 Task: Create a due date automation trigger when advanced off, on the wednesday after a card is due at 12:00 PM.
Action: Mouse moved to (1077, 315)
Screenshot: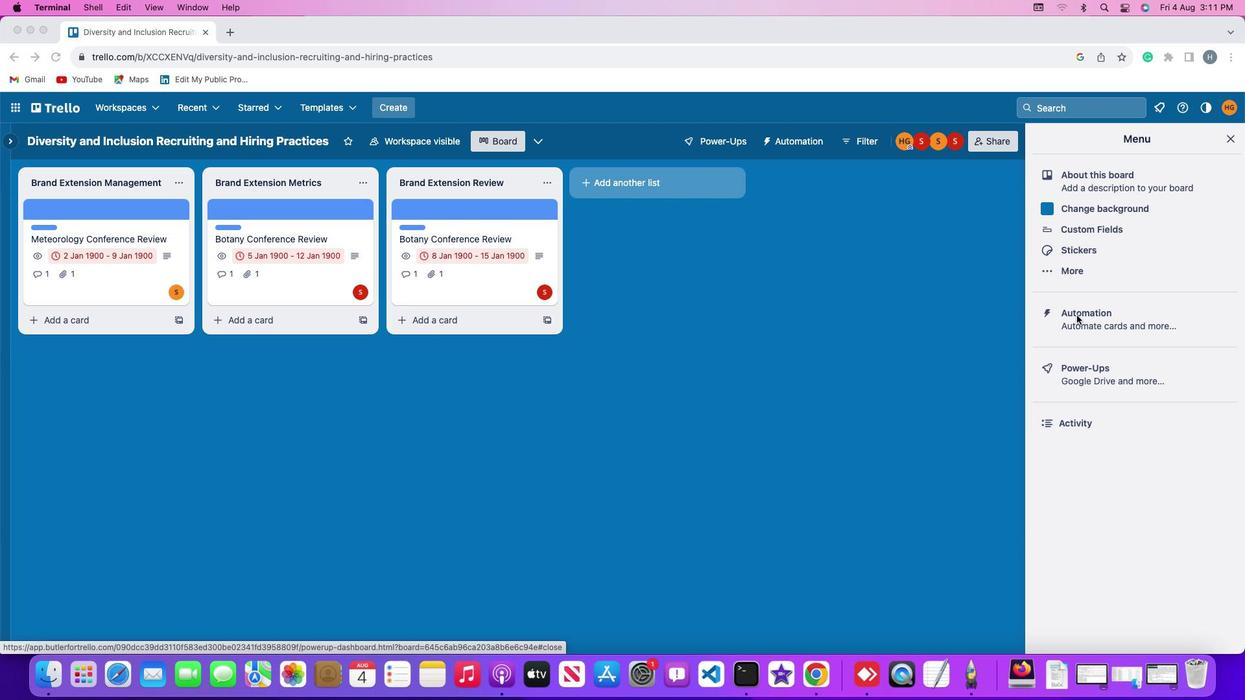
Action: Mouse pressed left at (1077, 315)
Screenshot: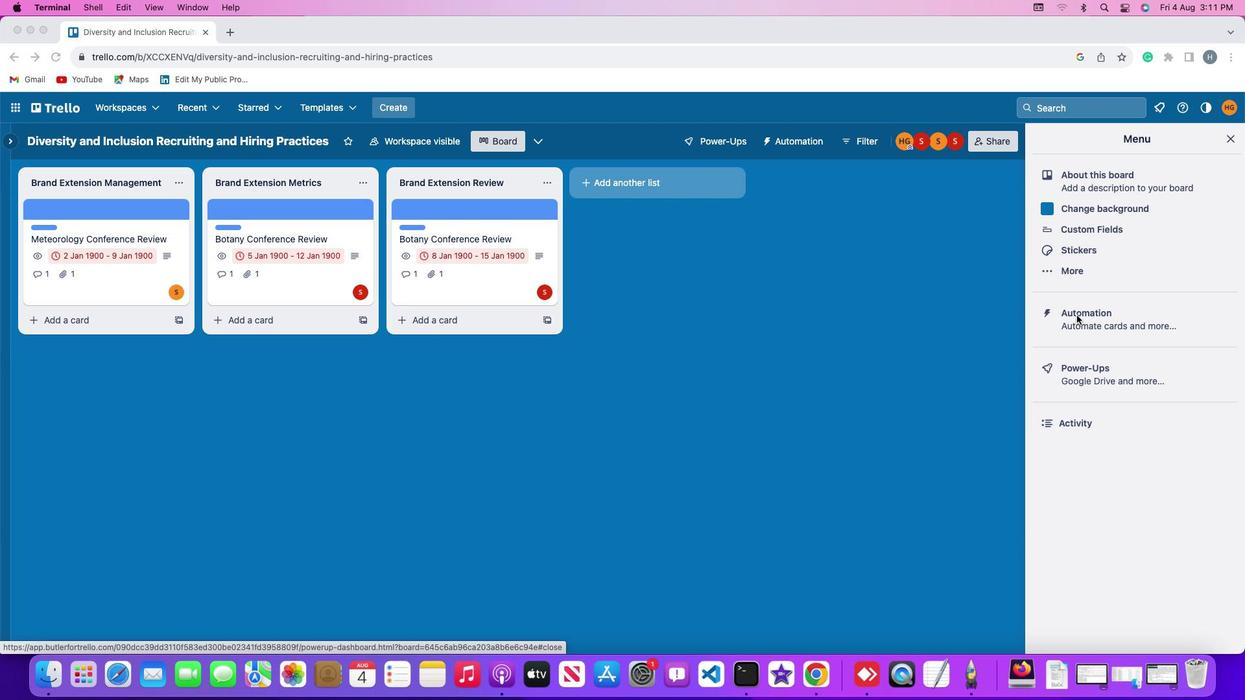 
Action: Mouse pressed left at (1077, 315)
Screenshot: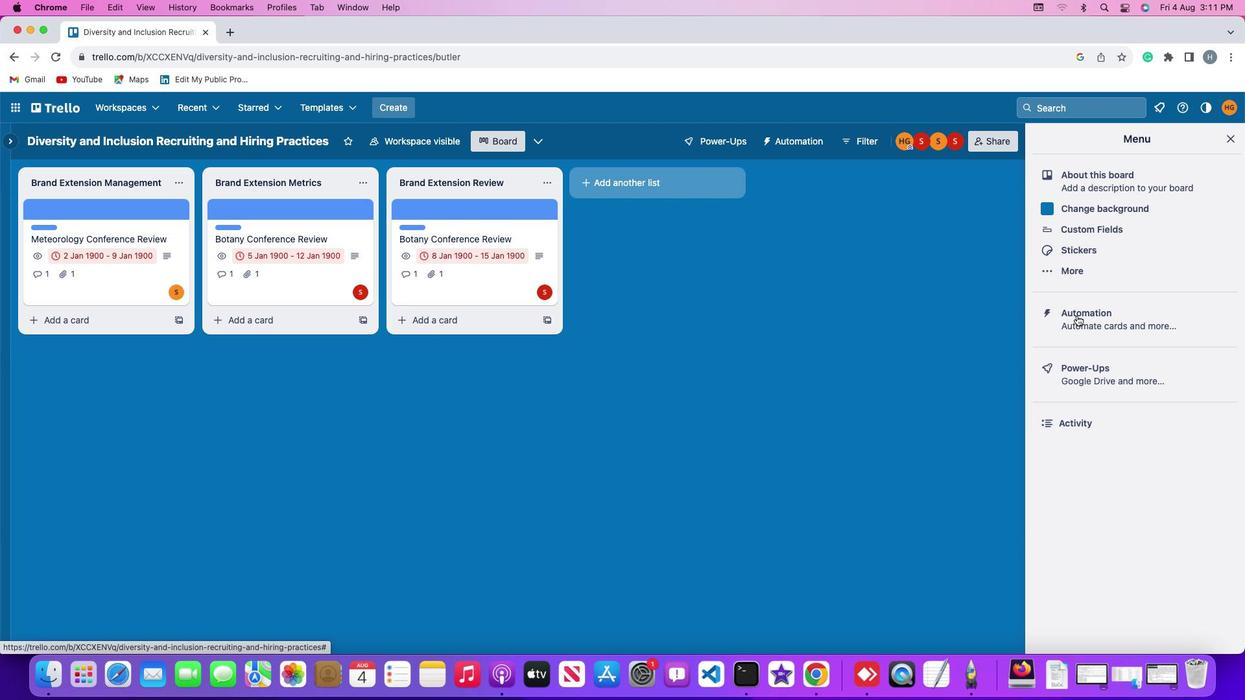 
Action: Mouse moved to (66, 304)
Screenshot: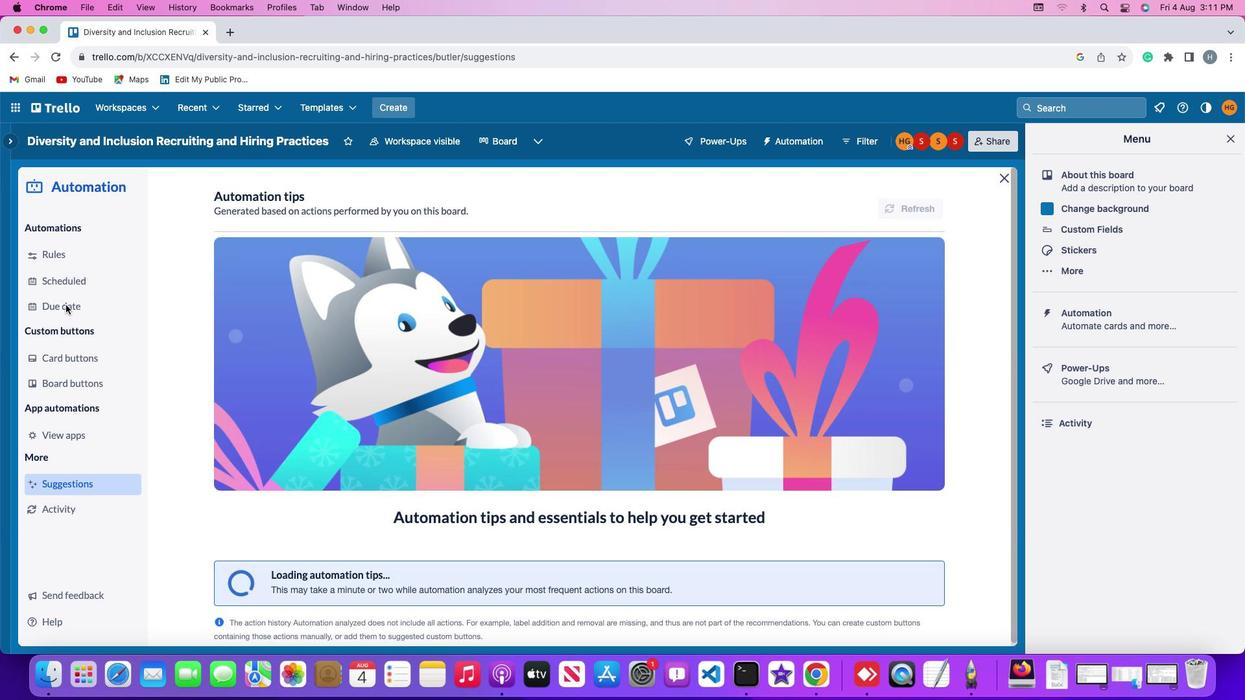 
Action: Mouse pressed left at (66, 304)
Screenshot: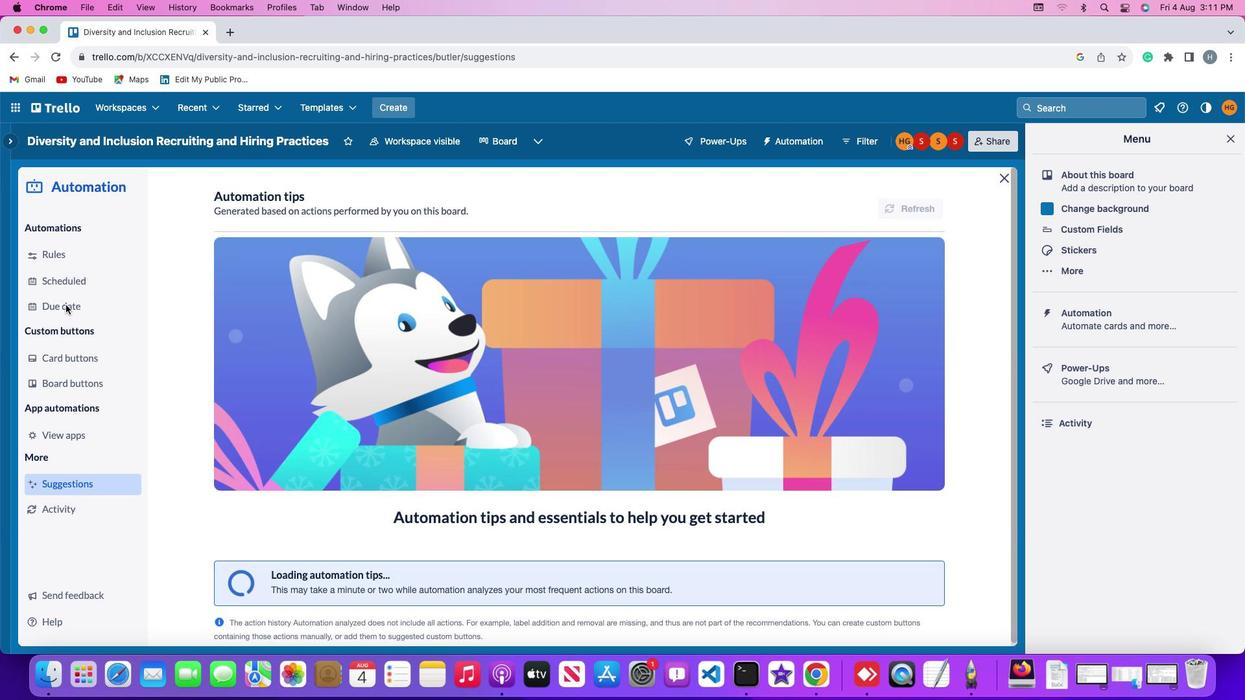 
Action: Mouse moved to (871, 201)
Screenshot: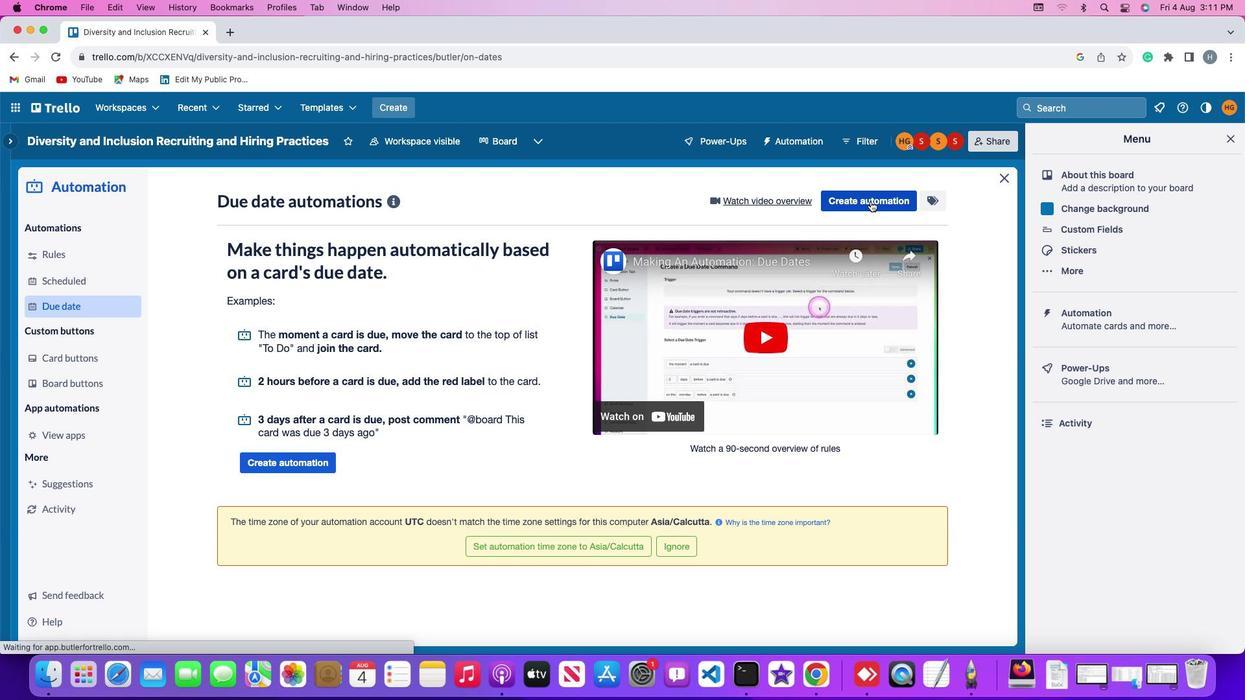 
Action: Mouse pressed left at (871, 201)
Screenshot: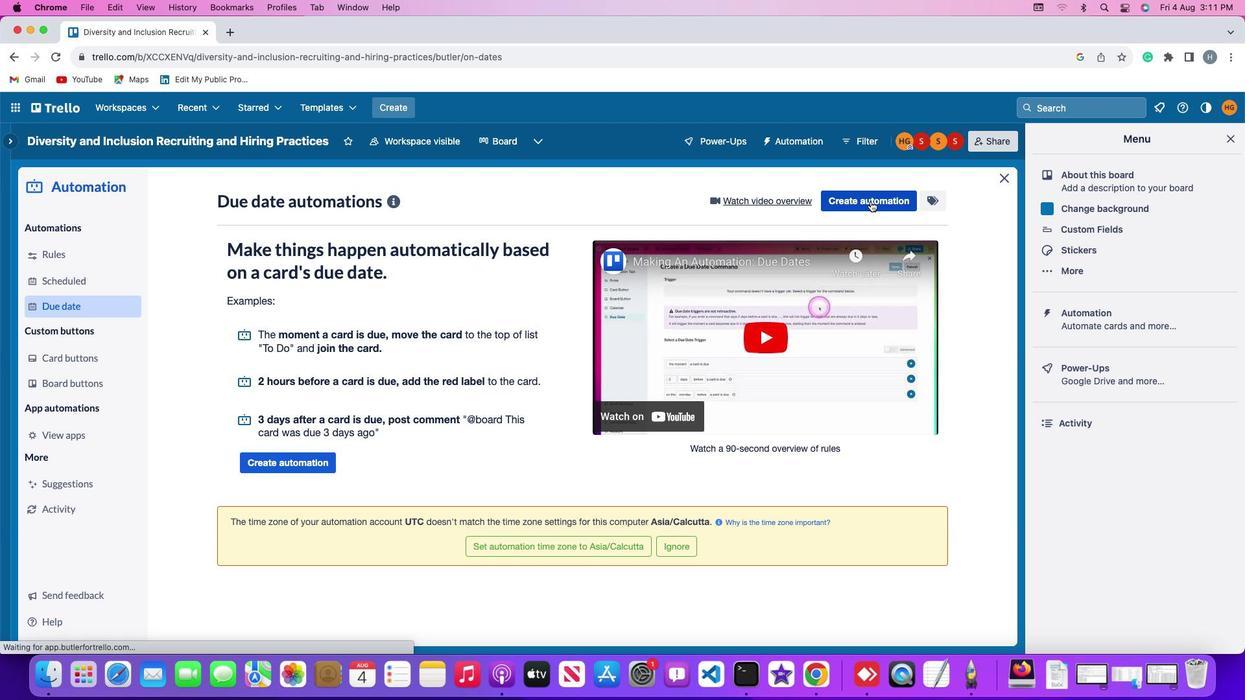 
Action: Mouse moved to (576, 327)
Screenshot: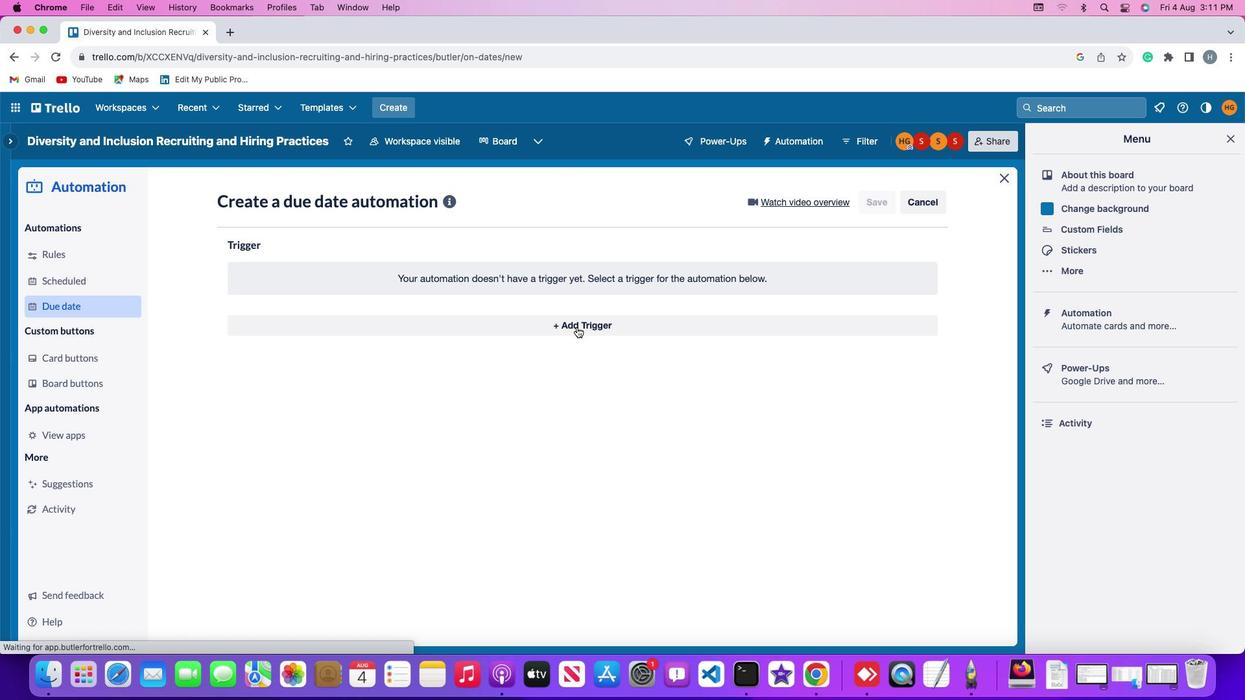 
Action: Mouse pressed left at (576, 327)
Screenshot: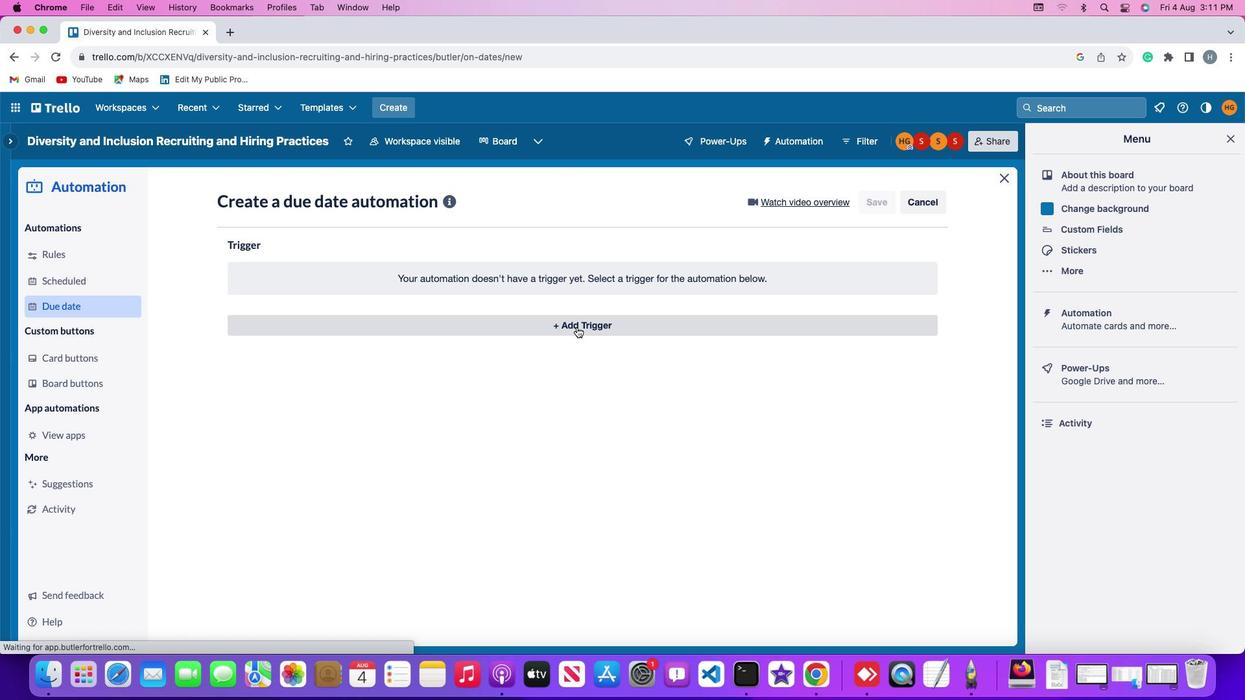 
Action: Mouse moved to (293, 568)
Screenshot: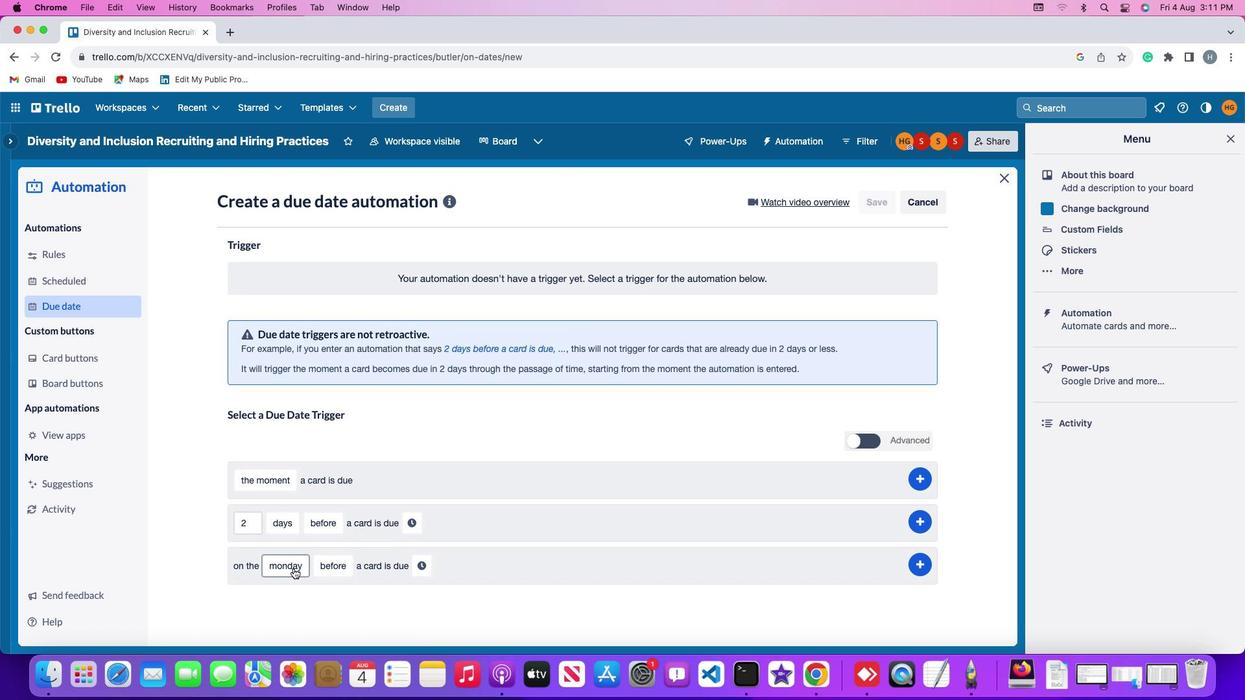 
Action: Mouse pressed left at (293, 568)
Screenshot: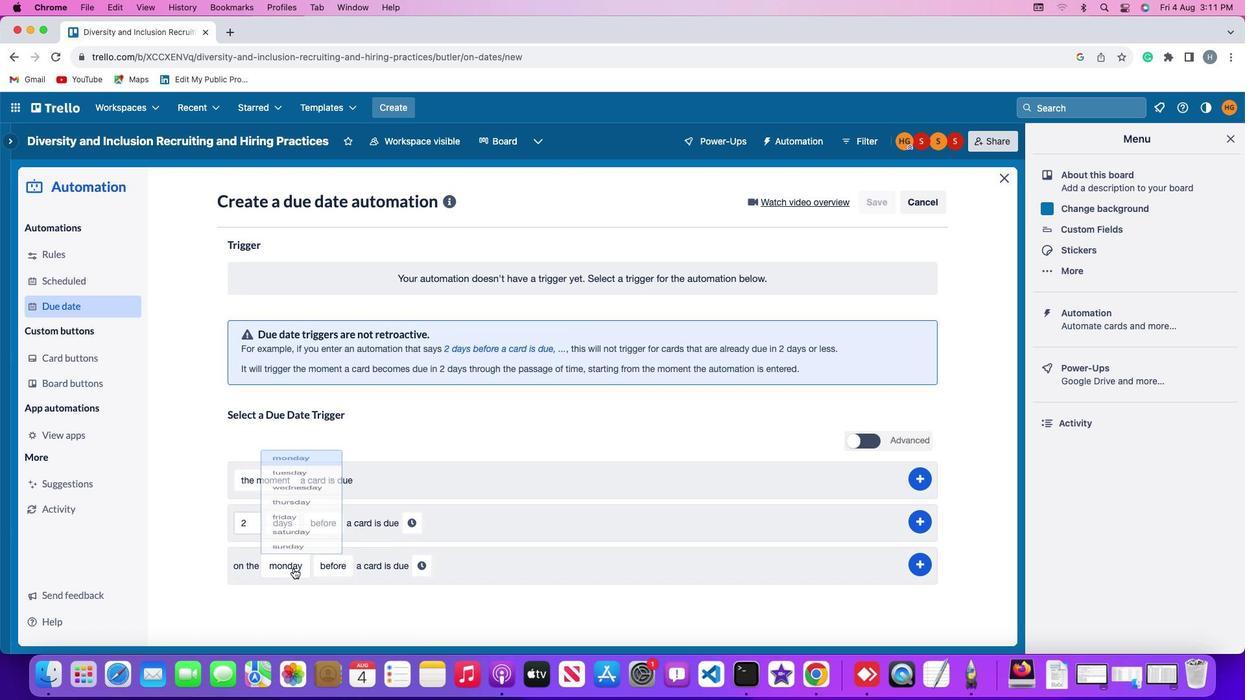 
Action: Mouse moved to (308, 440)
Screenshot: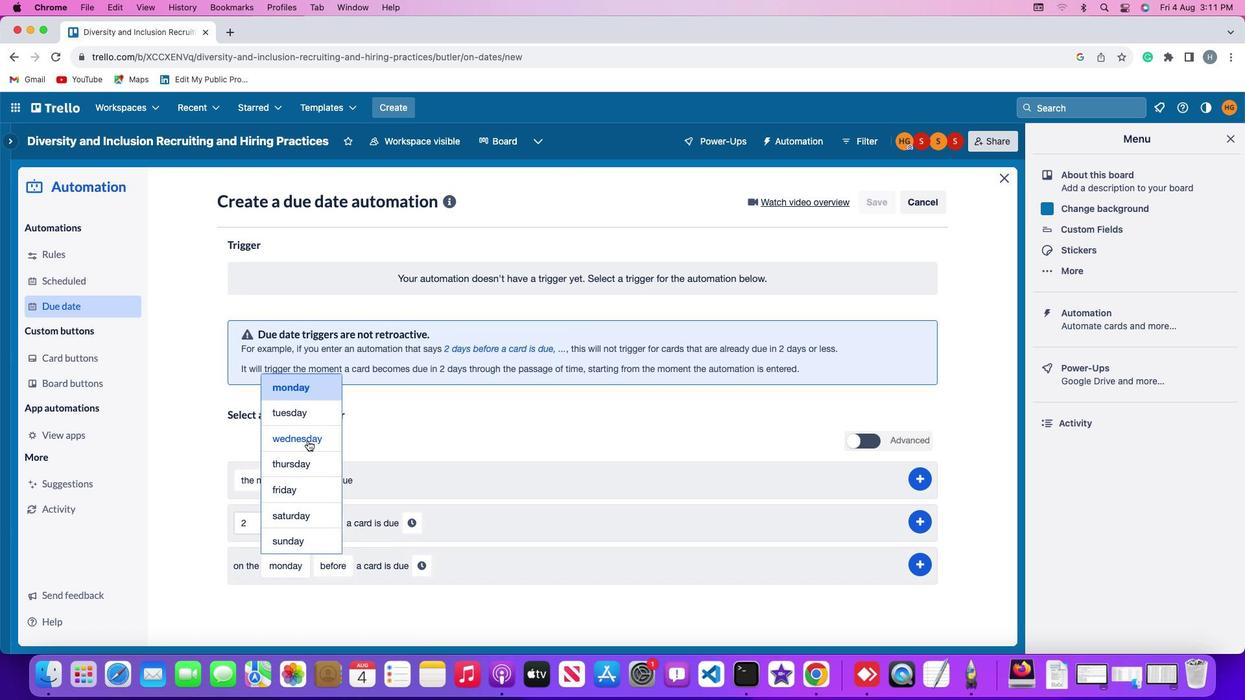 
Action: Mouse pressed left at (308, 440)
Screenshot: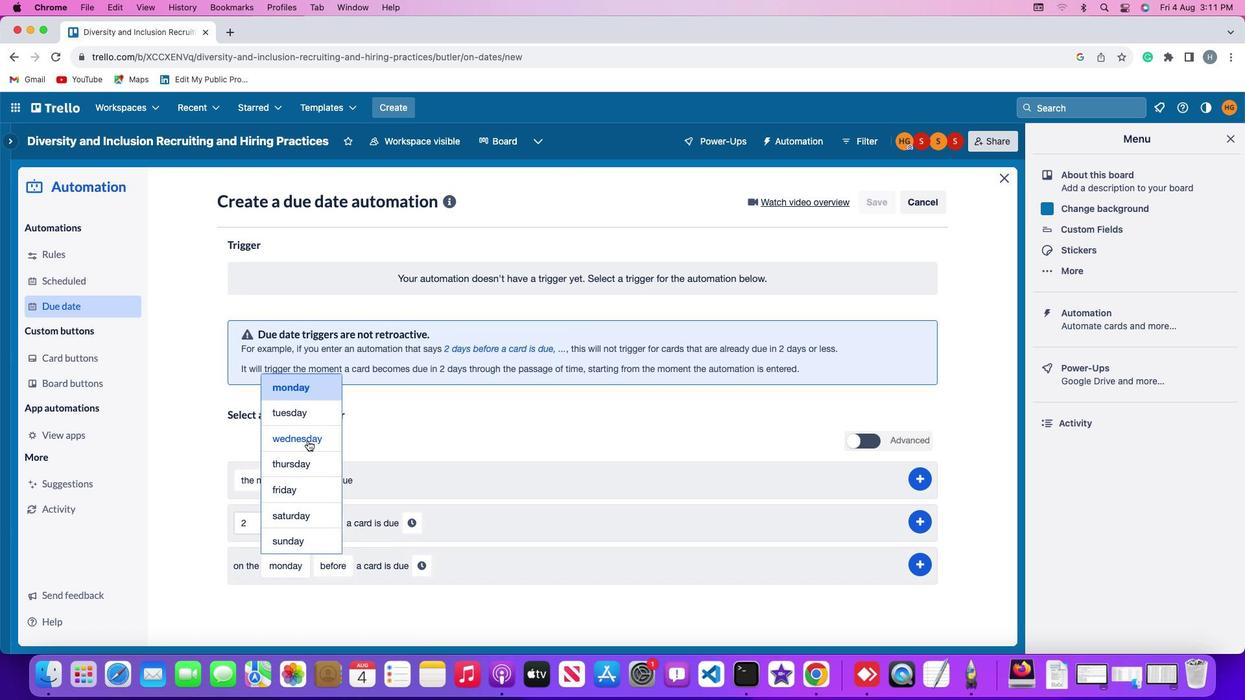 
Action: Mouse moved to (349, 563)
Screenshot: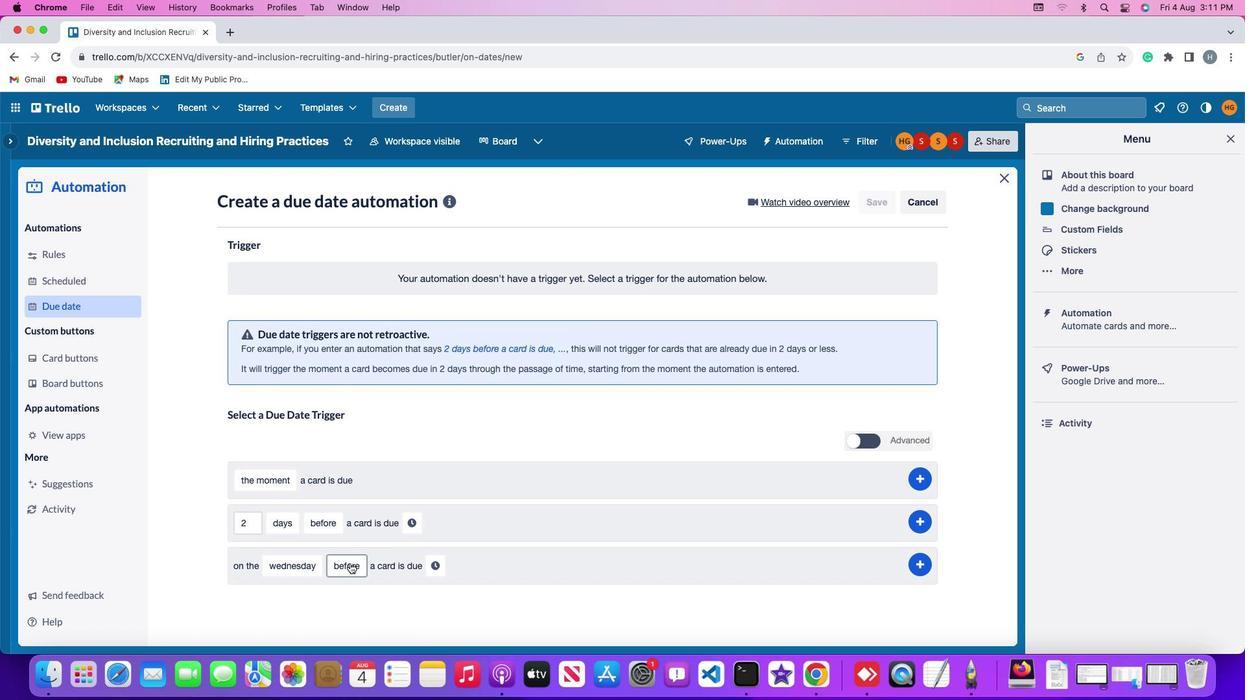 
Action: Mouse pressed left at (349, 563)
Screenshot: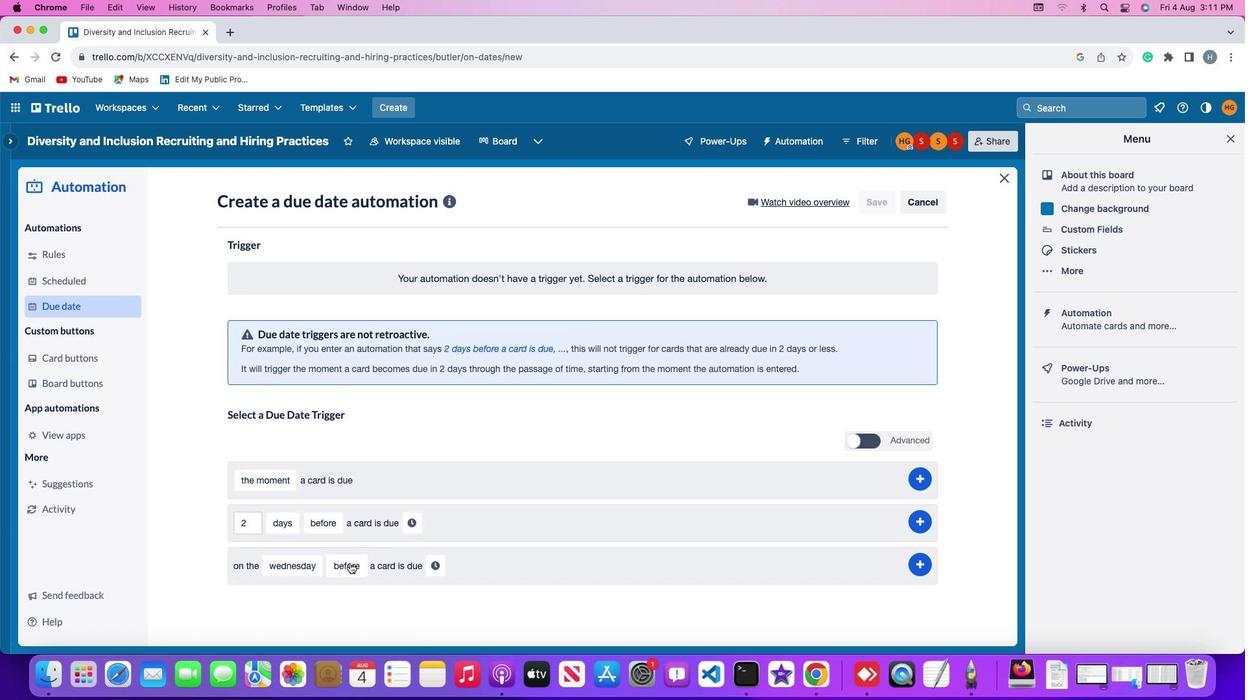 
Action: Mouse moved to (380, 491)
Screenshot: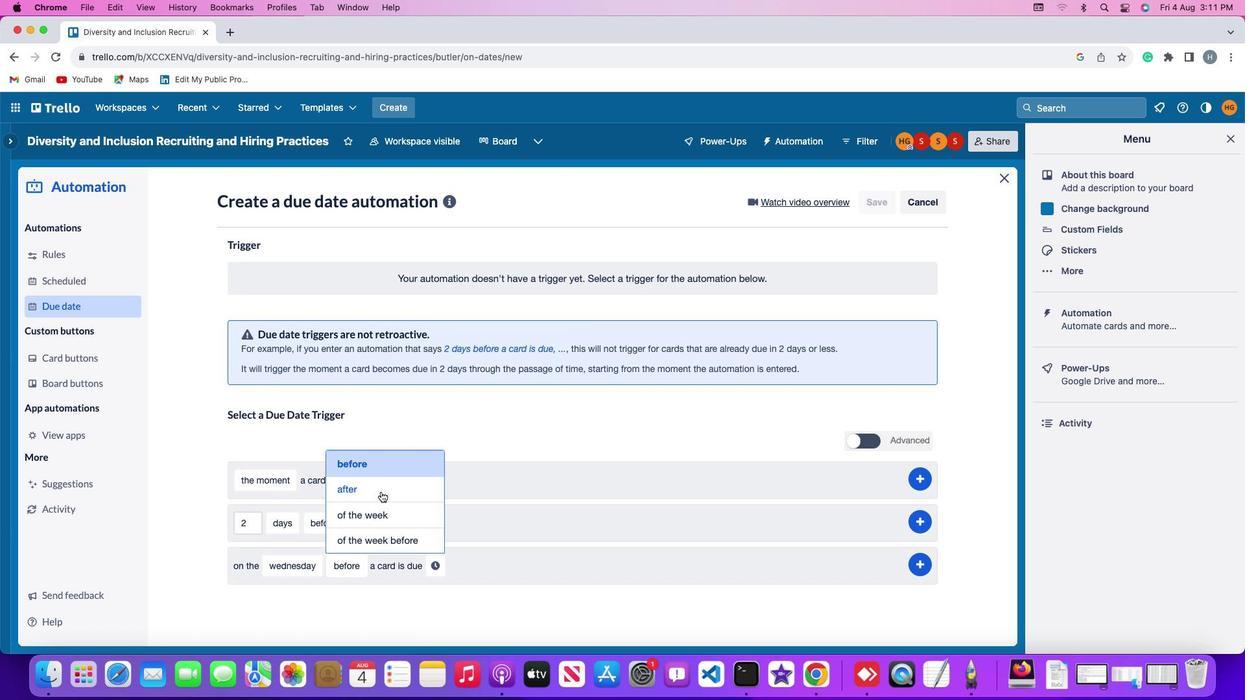 
Action: Mouse pressed left at (380, 491)
Screenshot: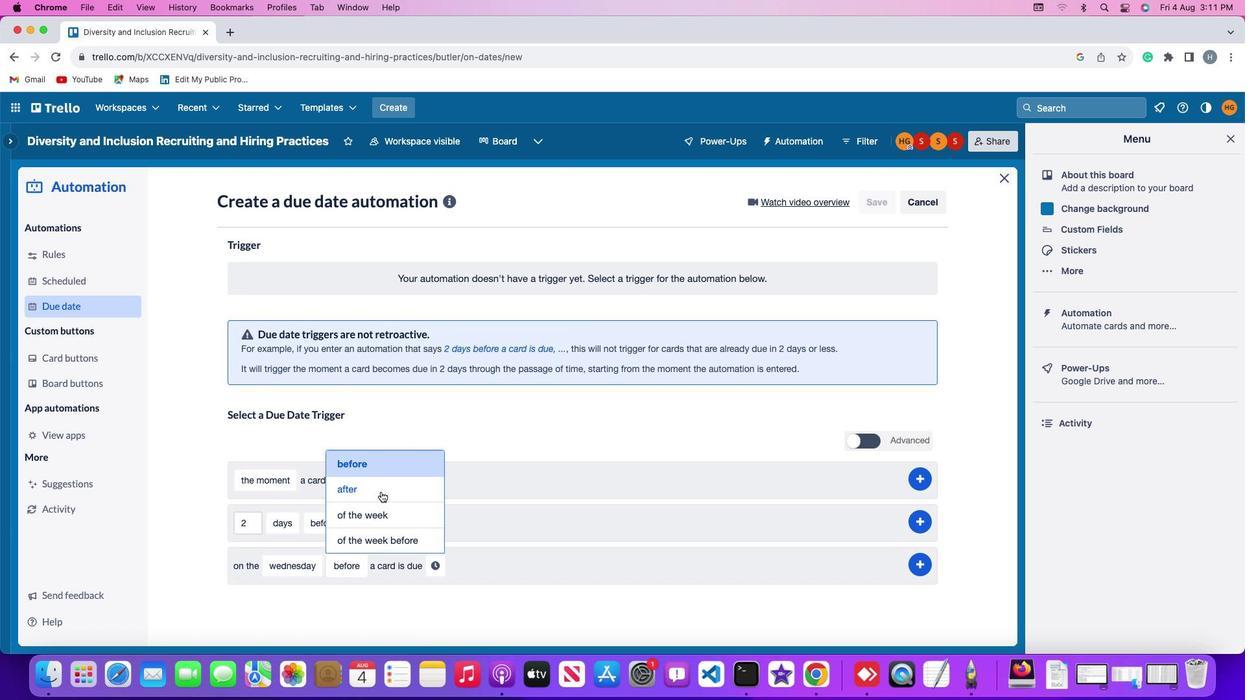 
Action: Mouse moved to (427, 563)
Screenshot: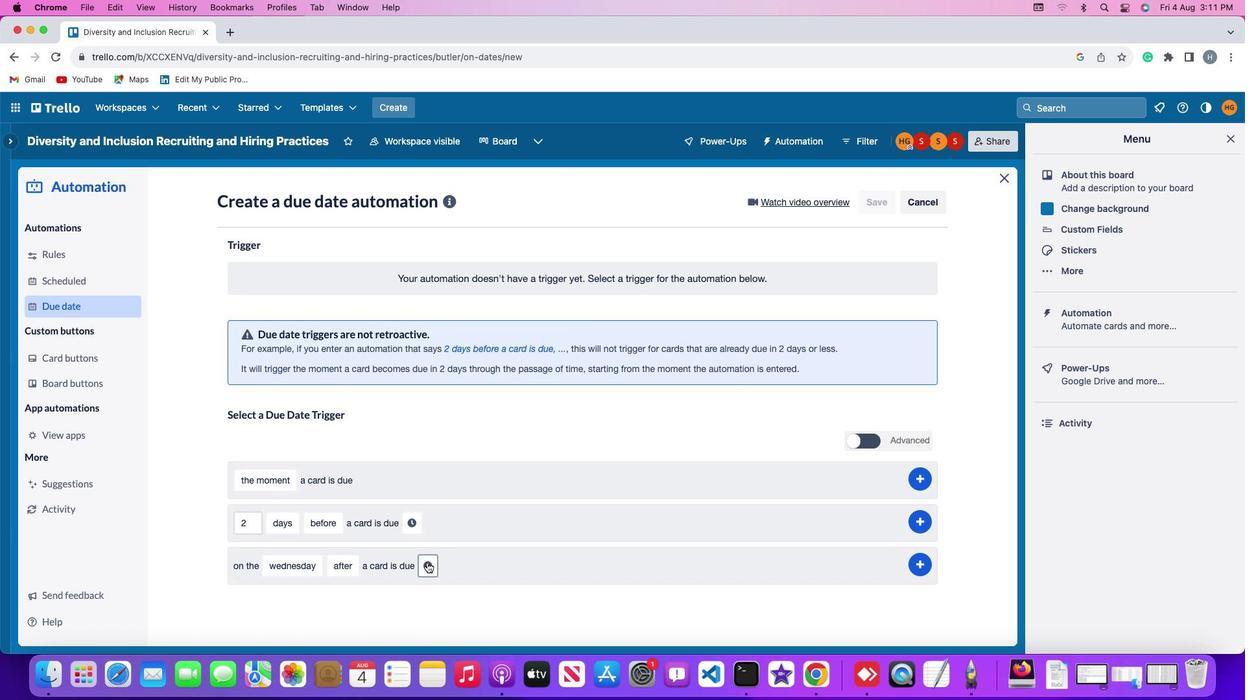 
Action: Mouse pressed left at (427, 563)
Screenshot: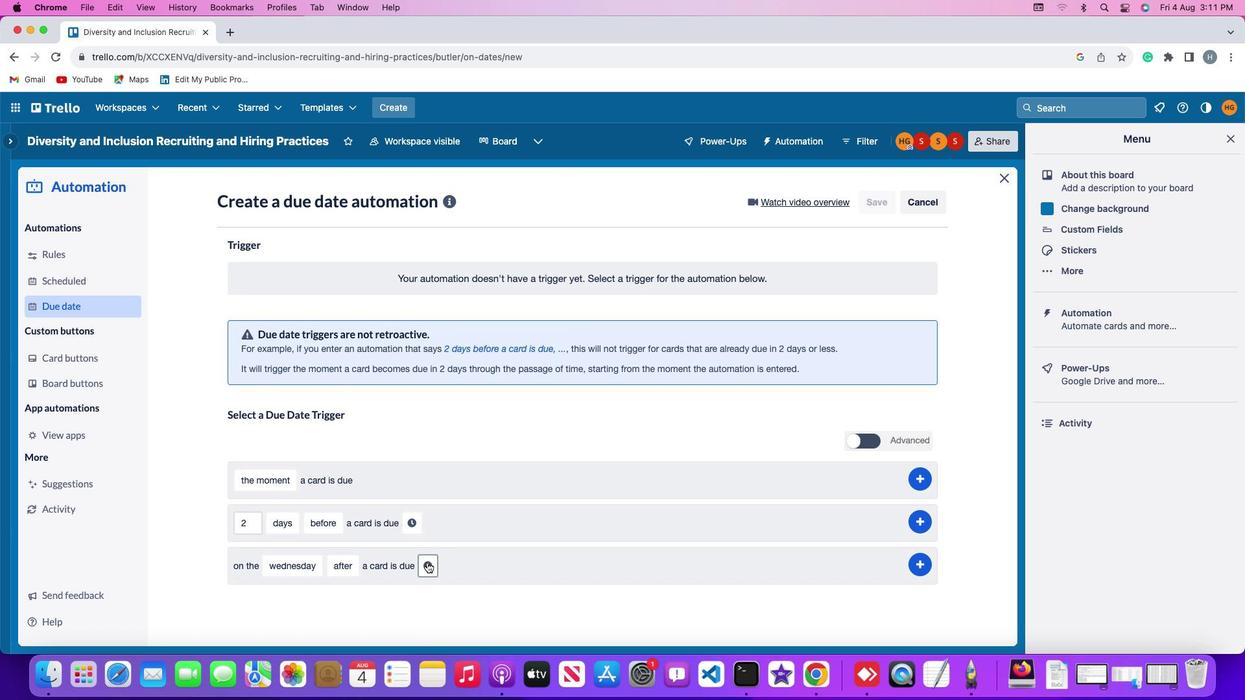 
Action: Mouse moved to (456, 564)
Screenshot: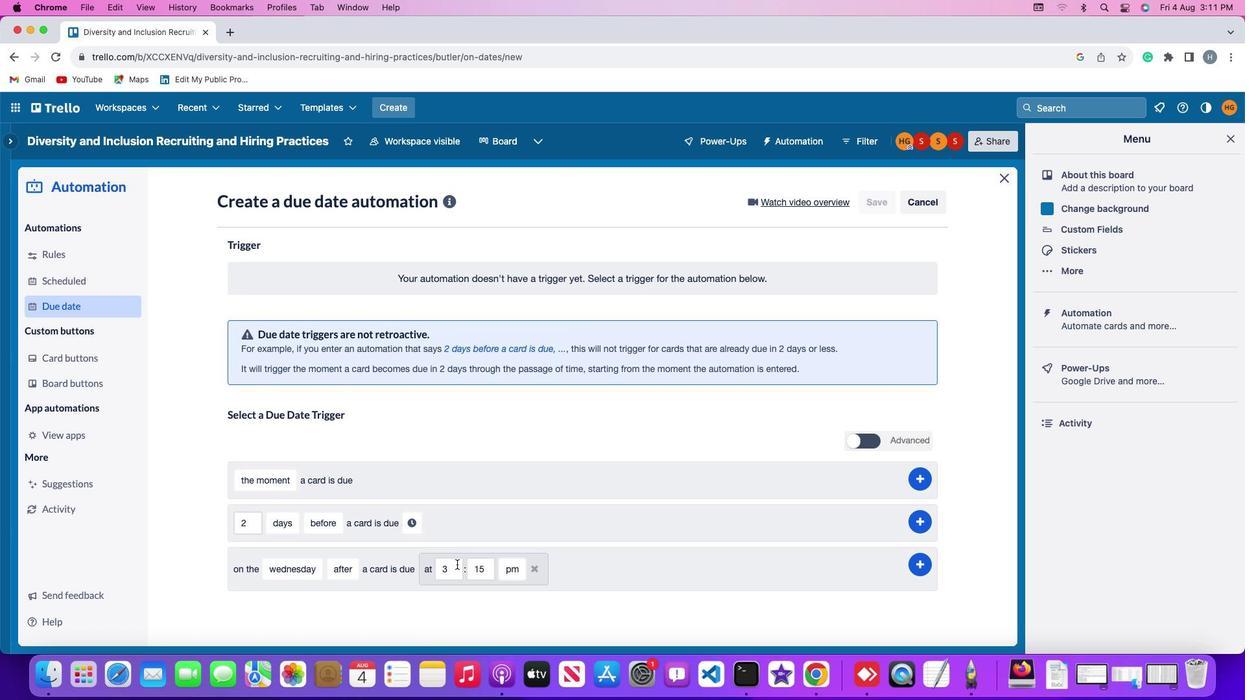 
Action: Mouse pressed left at (456, 564)
Screenshot: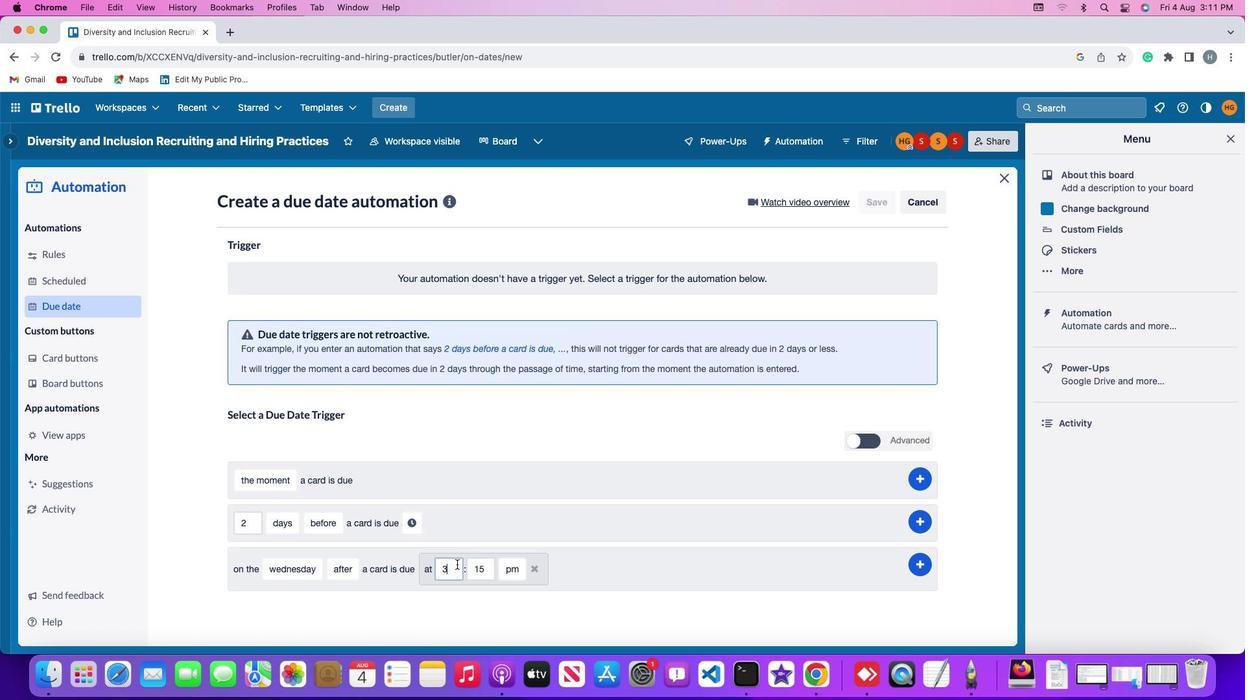 
Action: Mouse moved to (456, 564)
Screenshot: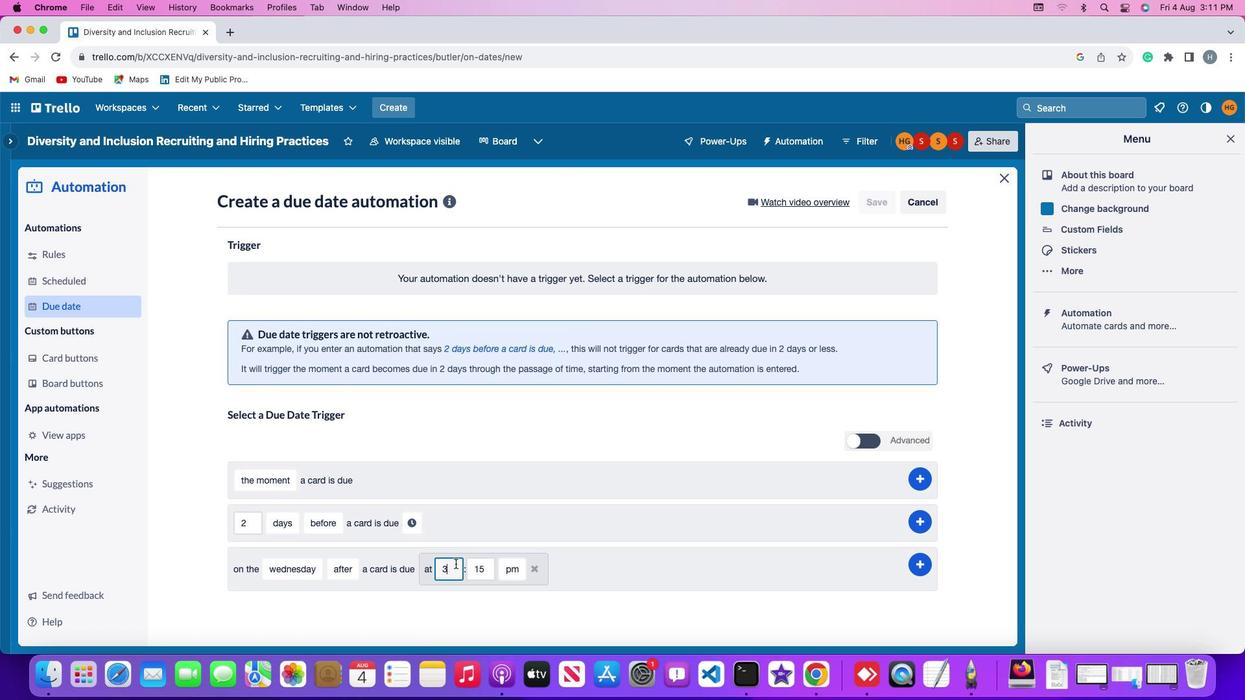 
Action: Key pressed Key.backspace'1''2'
Screenshot: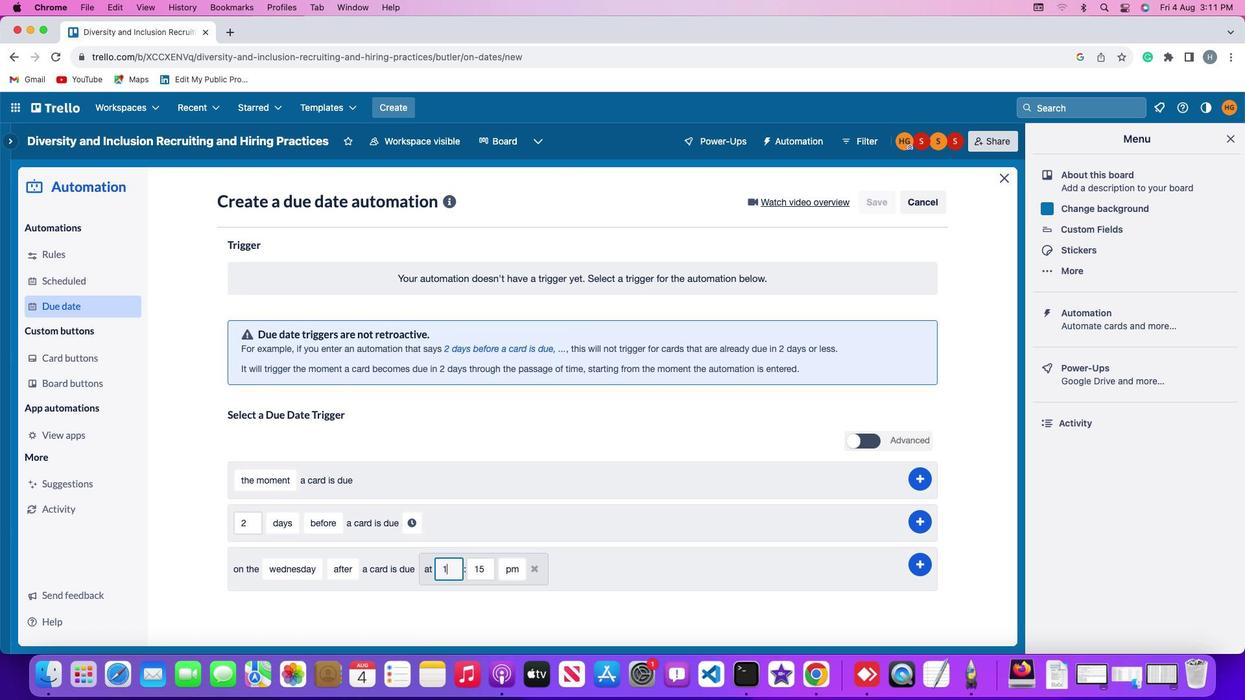 
Action: Mouse moved to (484, 567)
Screenshot: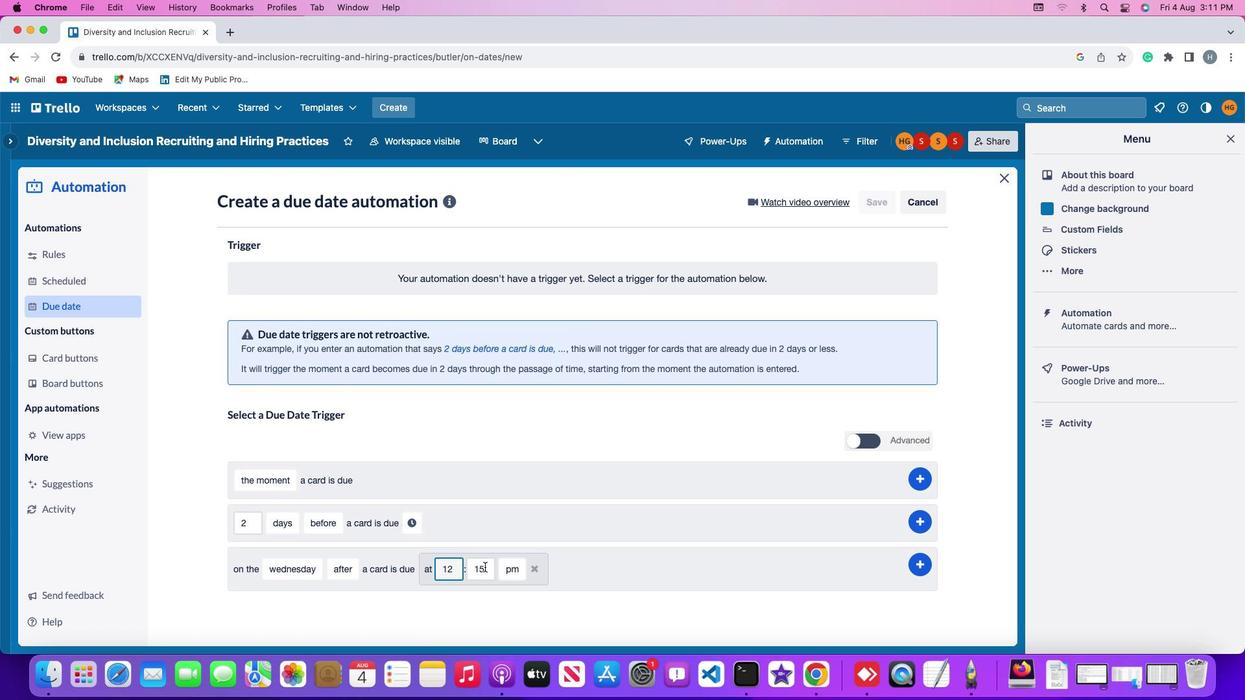 
Action: Mouse pressed left at (484, 567)
Screenshot: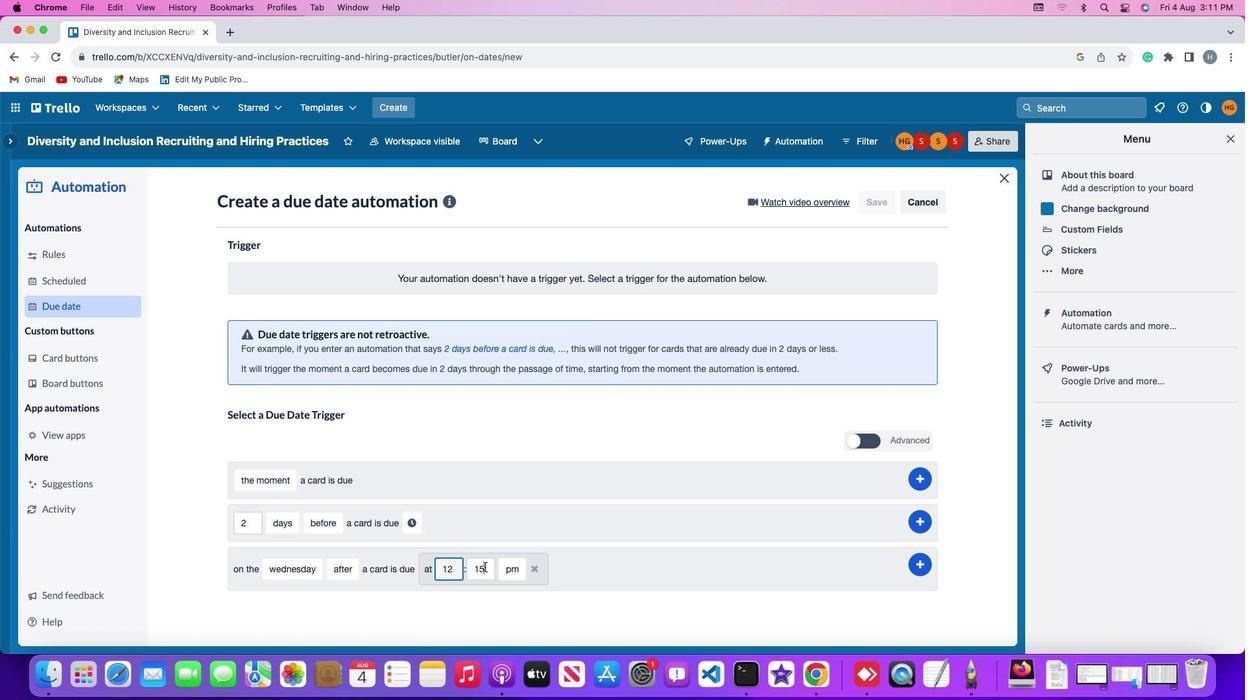 
Action: Key pressed Key.backspaceKey.backspace'0''0'
Screenshot: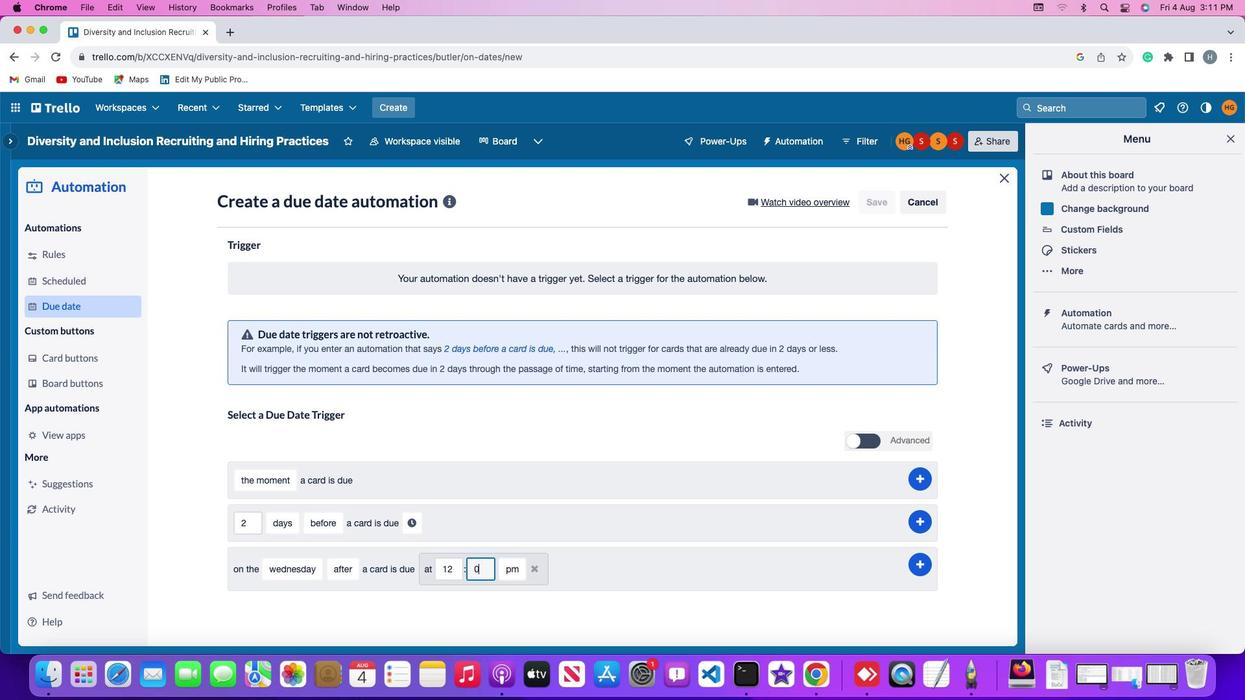 
Action: Mouse moved to (510, 567)
Screenshot: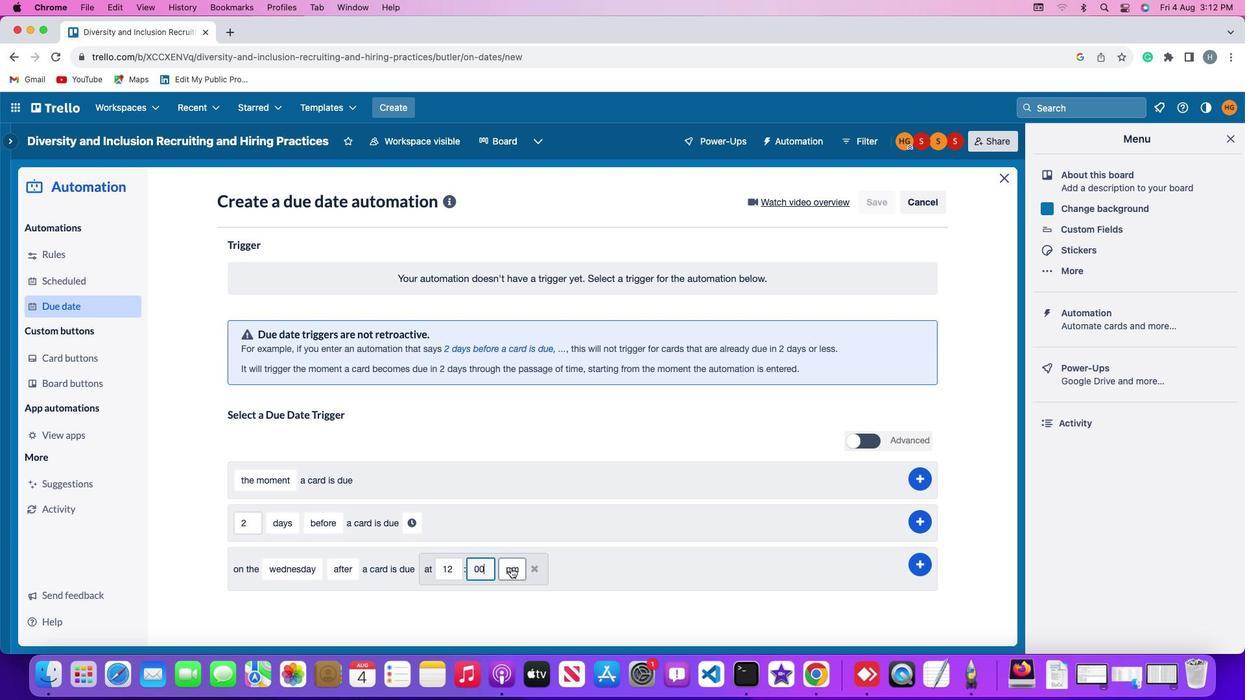 
Action: Mouse pressed left at (510, 567)
Screenshot: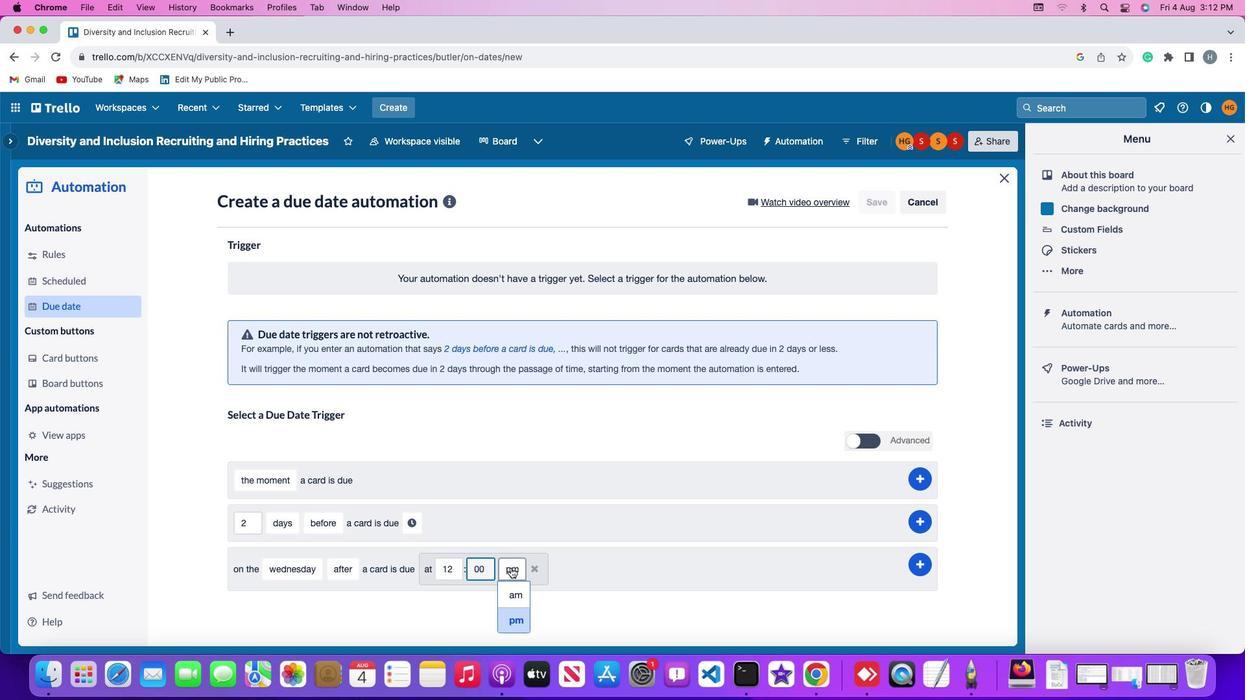 
Action: Mouse moved to (509, 622)
Screenshot: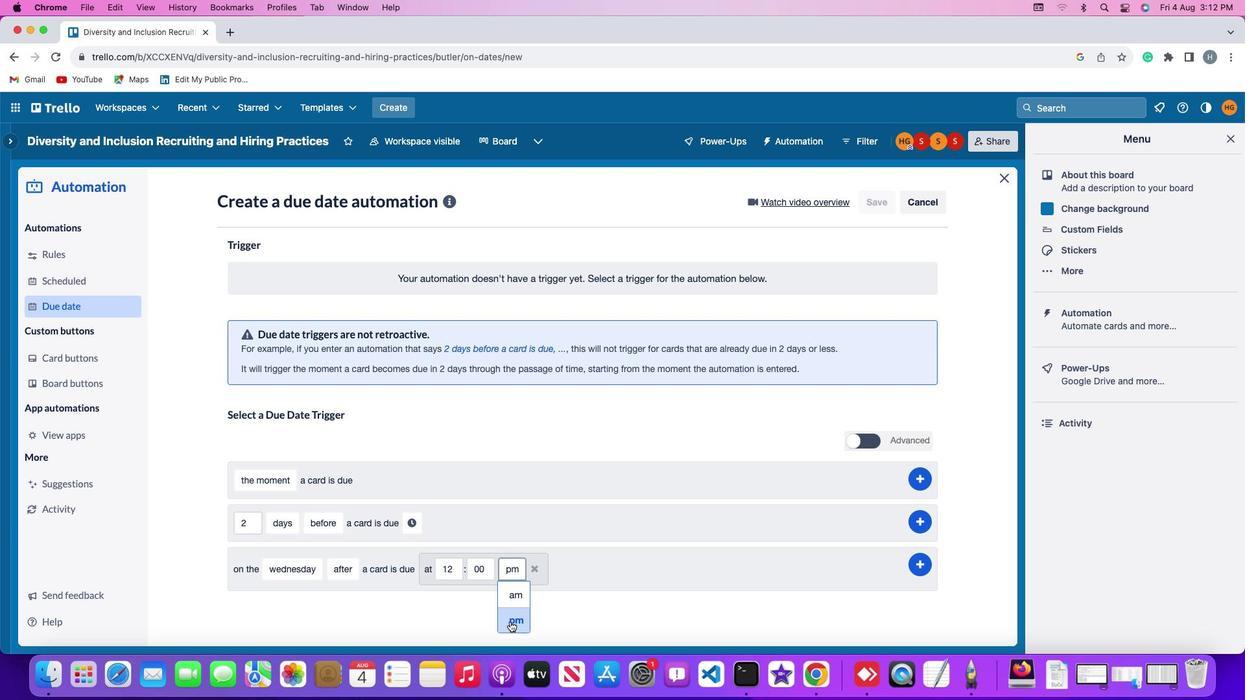 
Action: Mouse pressed left at (509, 622)
Screenshot: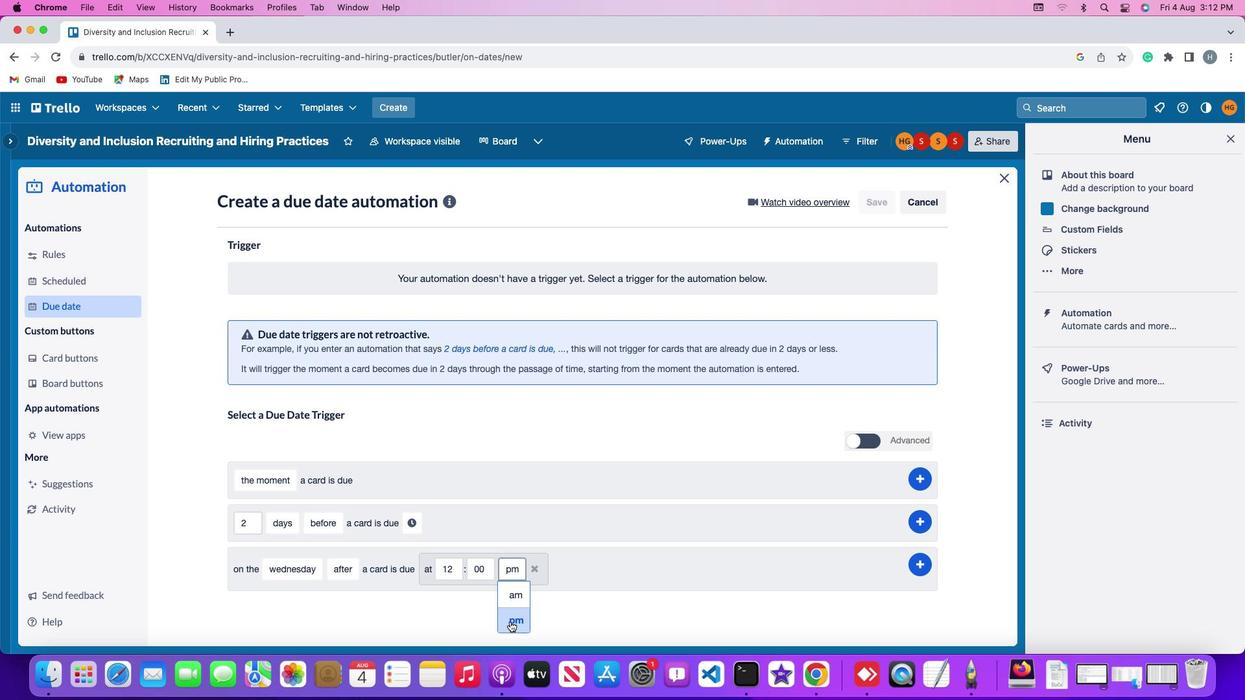 
Action: Mouse moved to (918, 563)
Screenshot: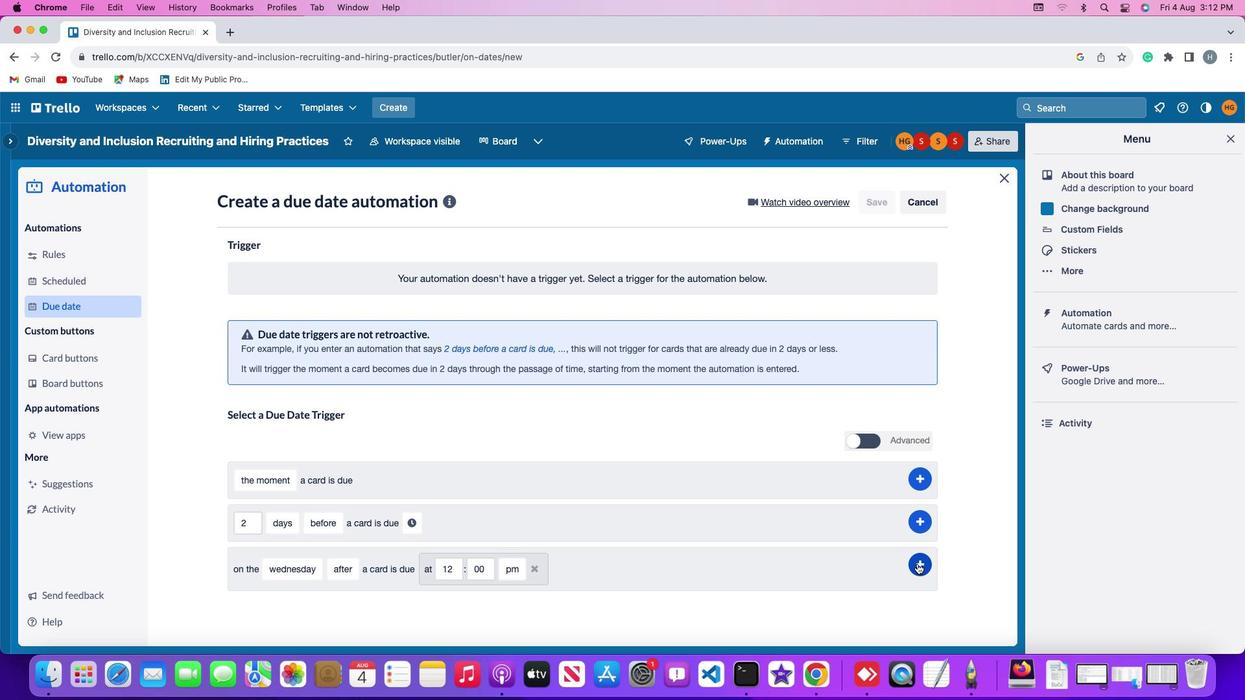 
Action: Mouse pressed left at (918, 563)
Screenshot: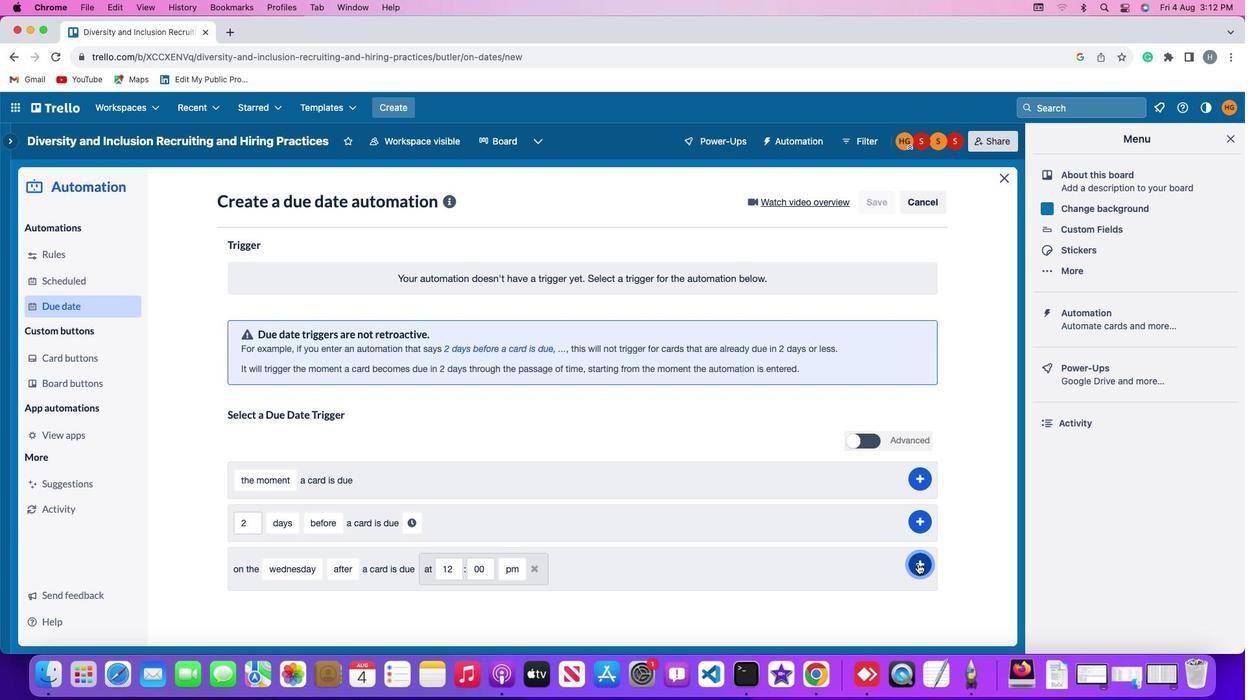 
Action: Mouse moved to (845, 380)
Screenshot: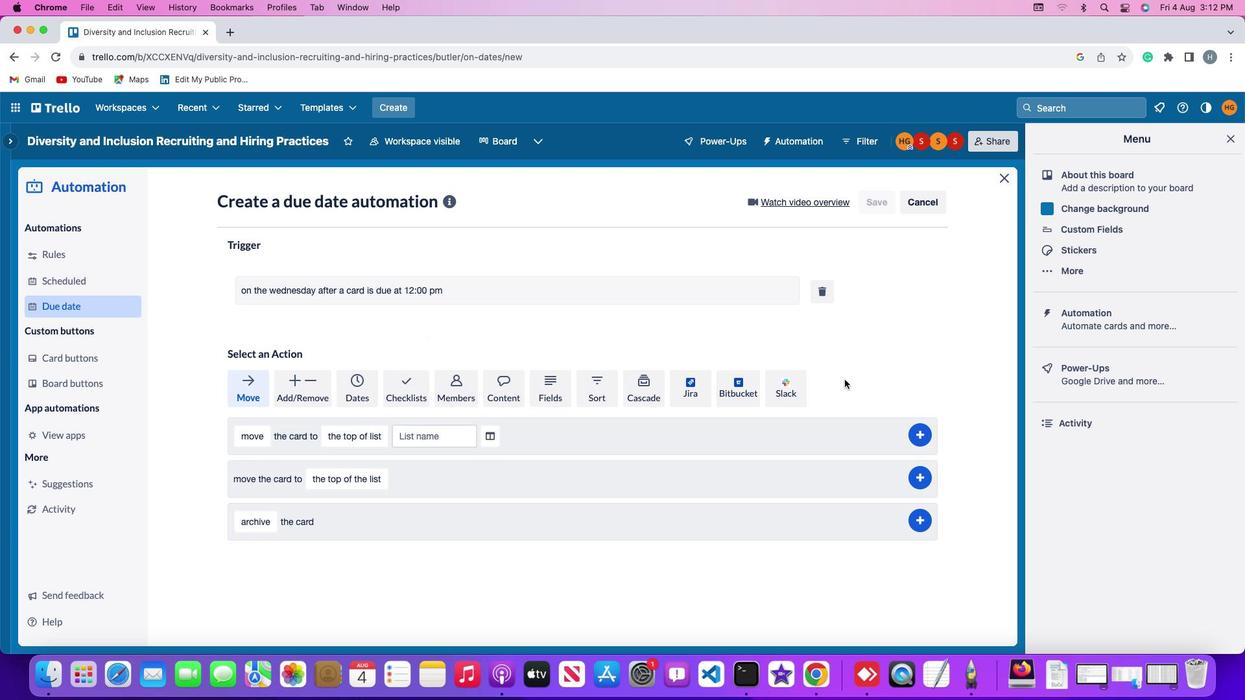 
